 Task: Sort the products in the category "More Deli Meats" by unit price (low first).
Action: Mouse moved to (828, 298)
Screenshot: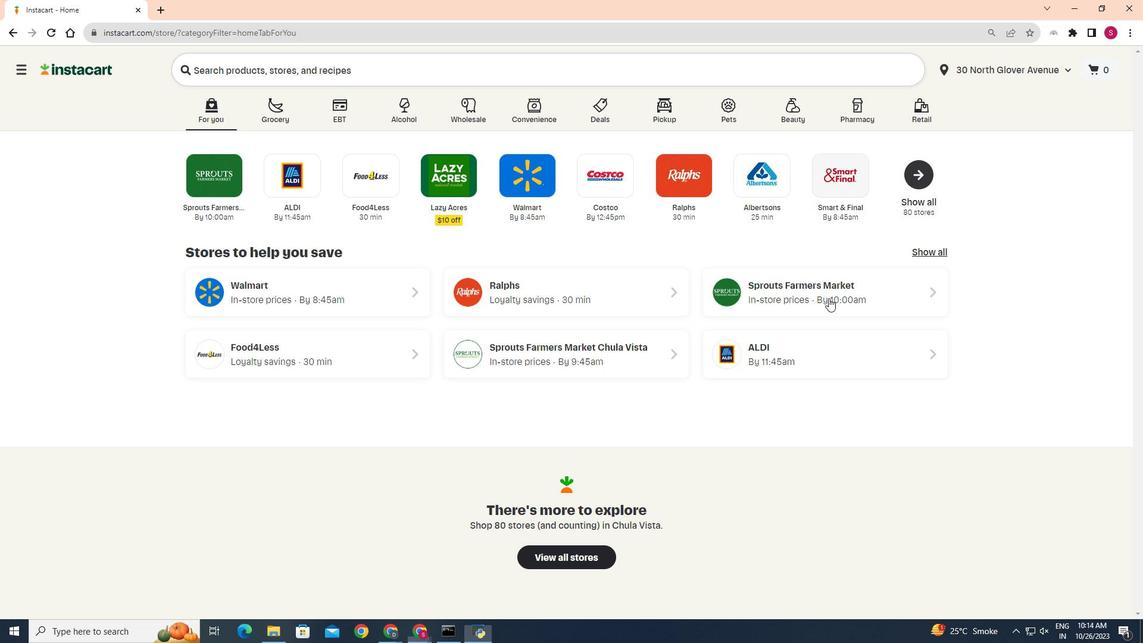 
Action: Mouse pressed left at (828, 298)
Screenshot: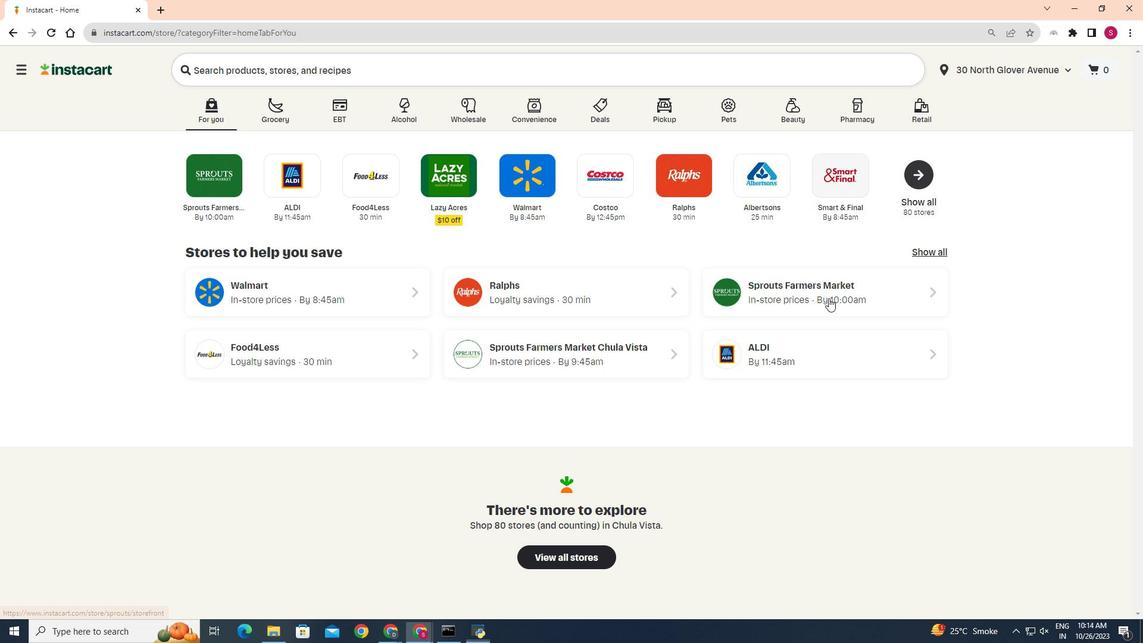 
Action: Mouse moved to (47, 543)
Screenshot: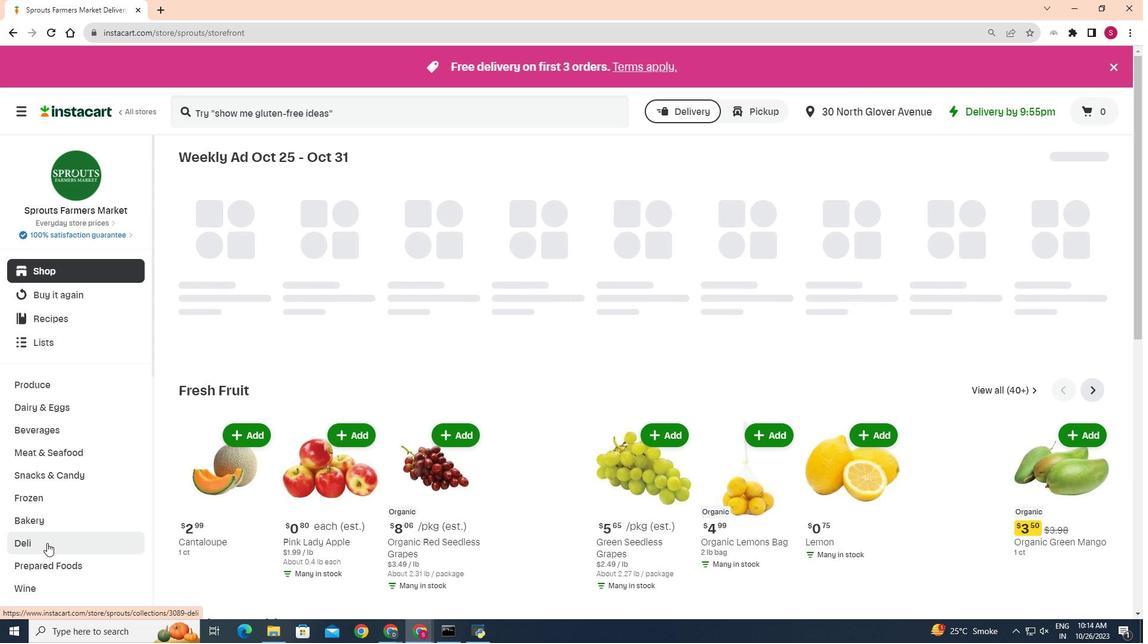 
Action: Mouse pressed left at (47, 543)
Screenshot: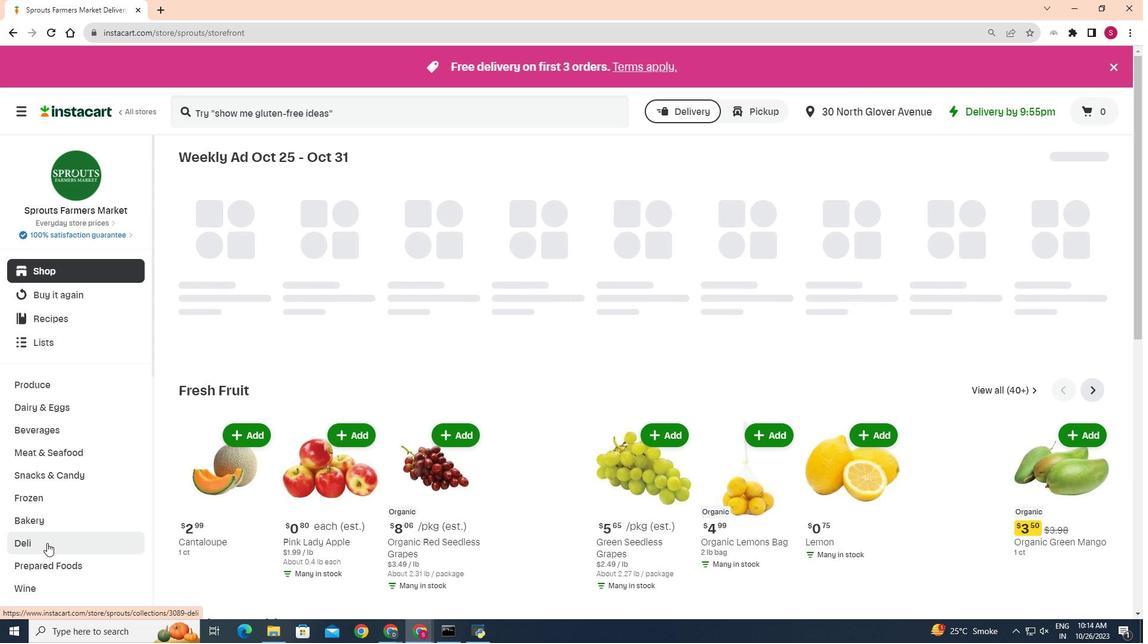 
Action: Mouse moved to (253, 191)
Screenshot: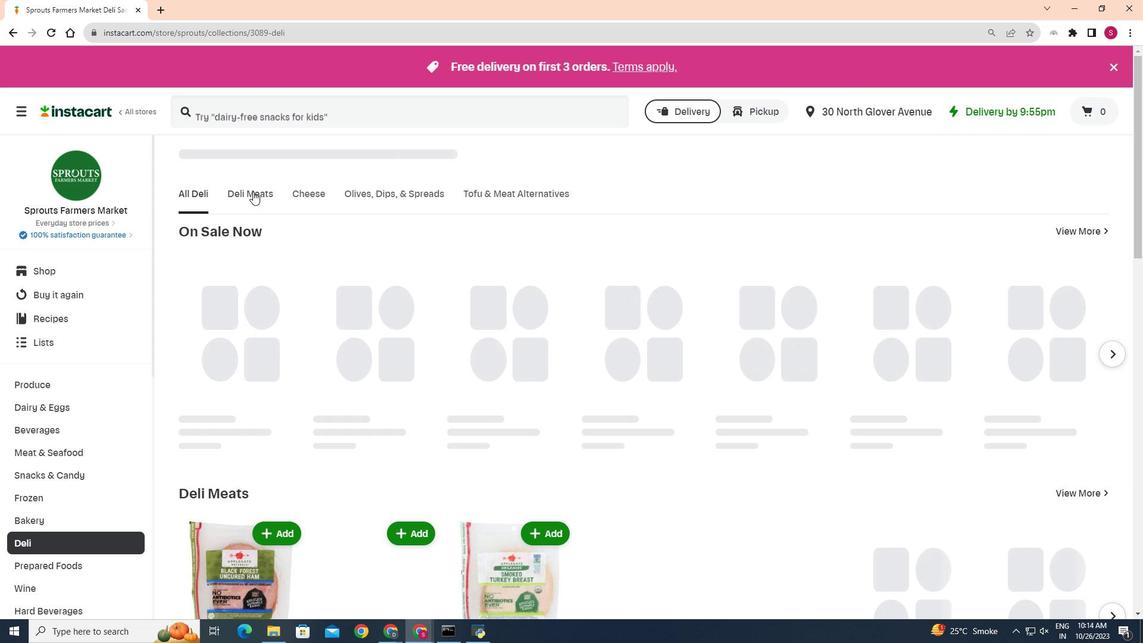 
Action: Mouse pressed left at (253, 191)
Screenshot: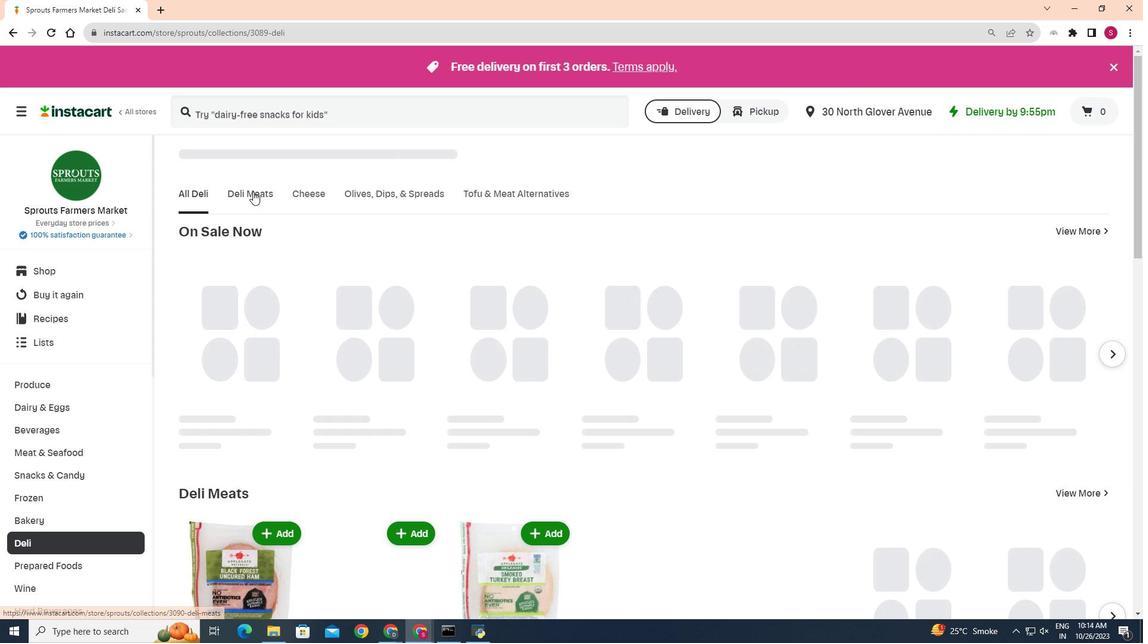 
Action: Mouse moved to (750, 247)
Screenshot: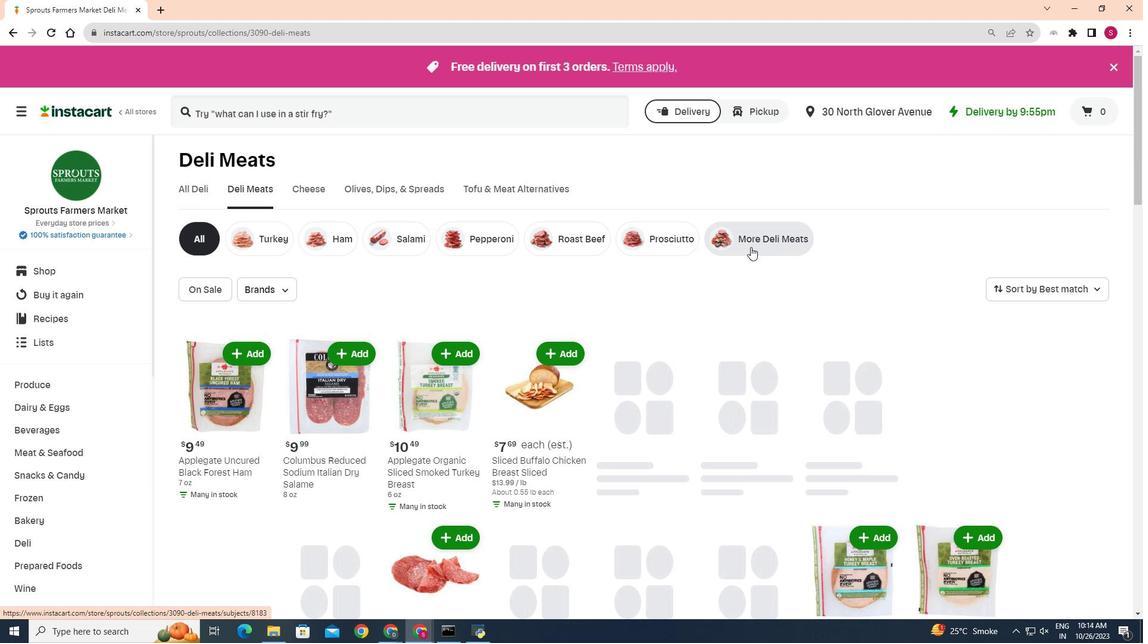 
Action: Mouse pressed left at (750, 247)
Screenshot: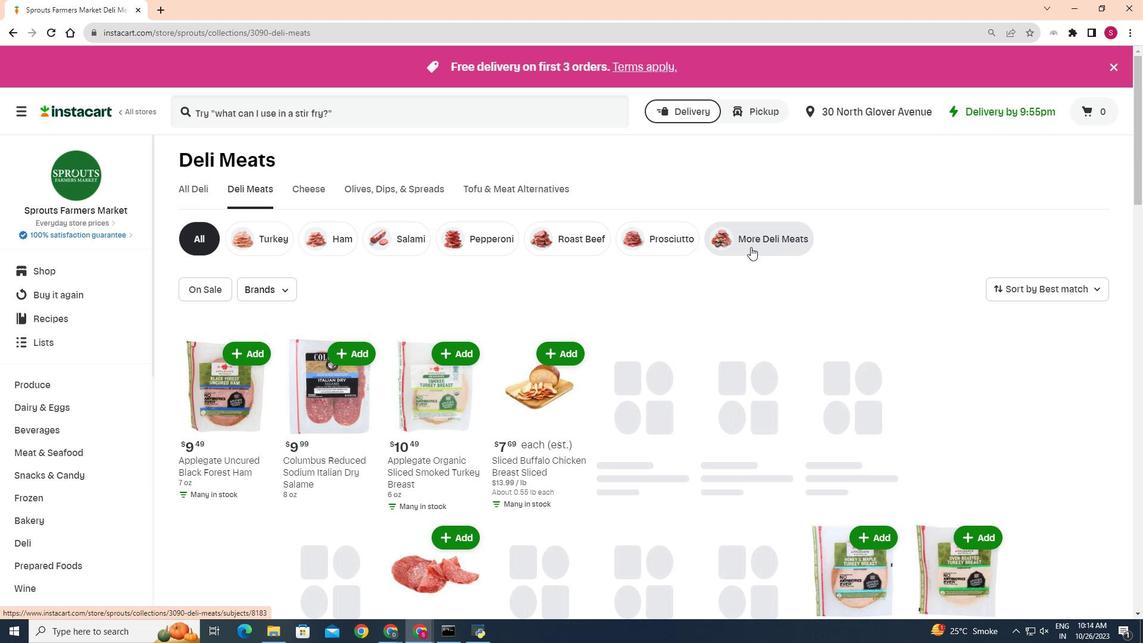 
Action: Mouse moved to (1102, 287)
Screenshot: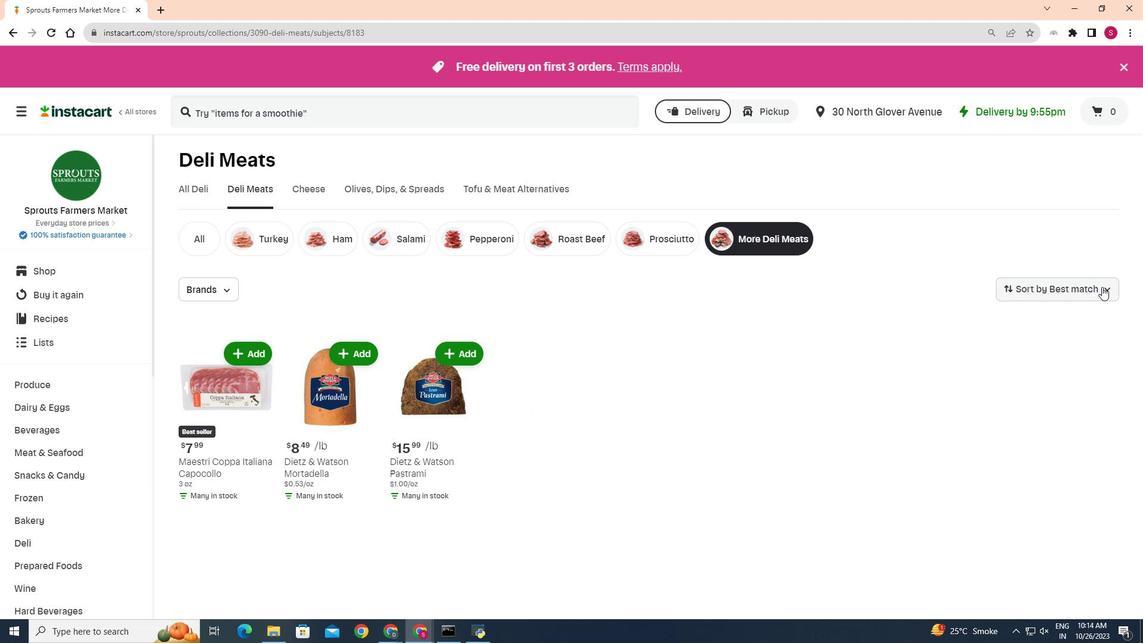 
Action: Mouse pressed left at (1102, 287)
Screenshot: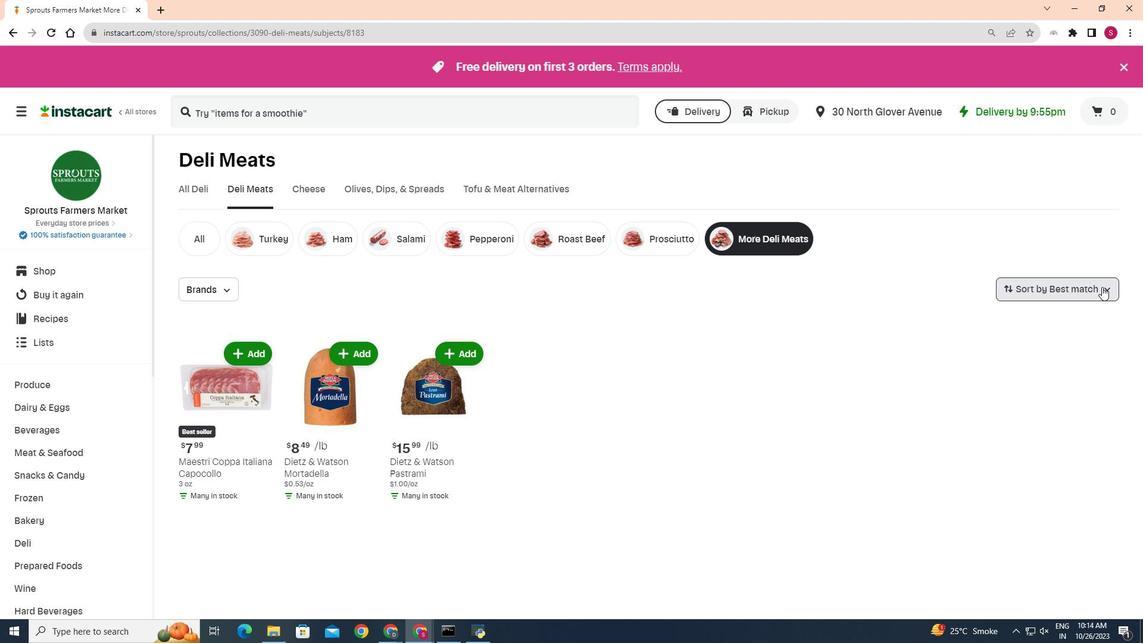 
Action: Mouse moved to (1081, 393)
Screenshot: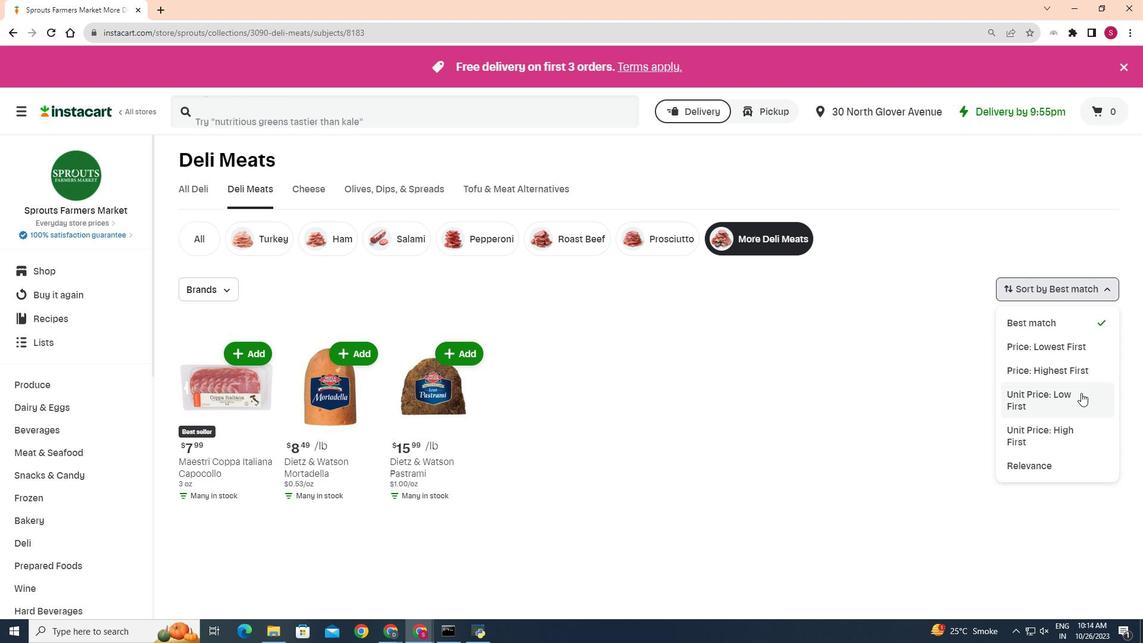 
Action: Mouse pressed left at (1081, 393)
Screenshot: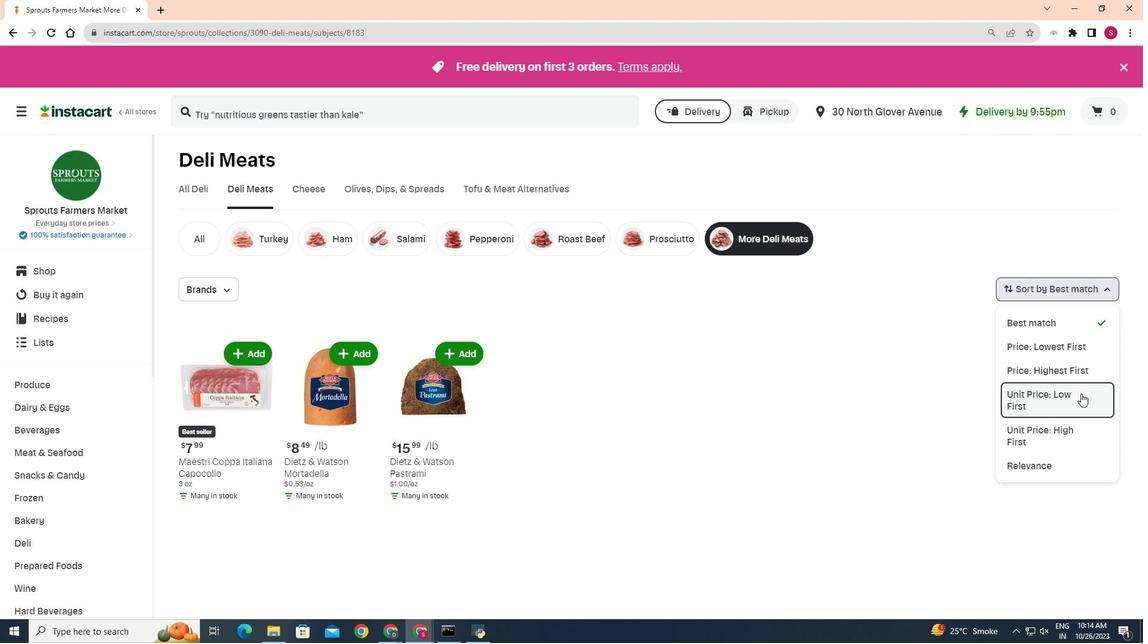 
Action: Mouse moved to (968, 398)
Screenshot: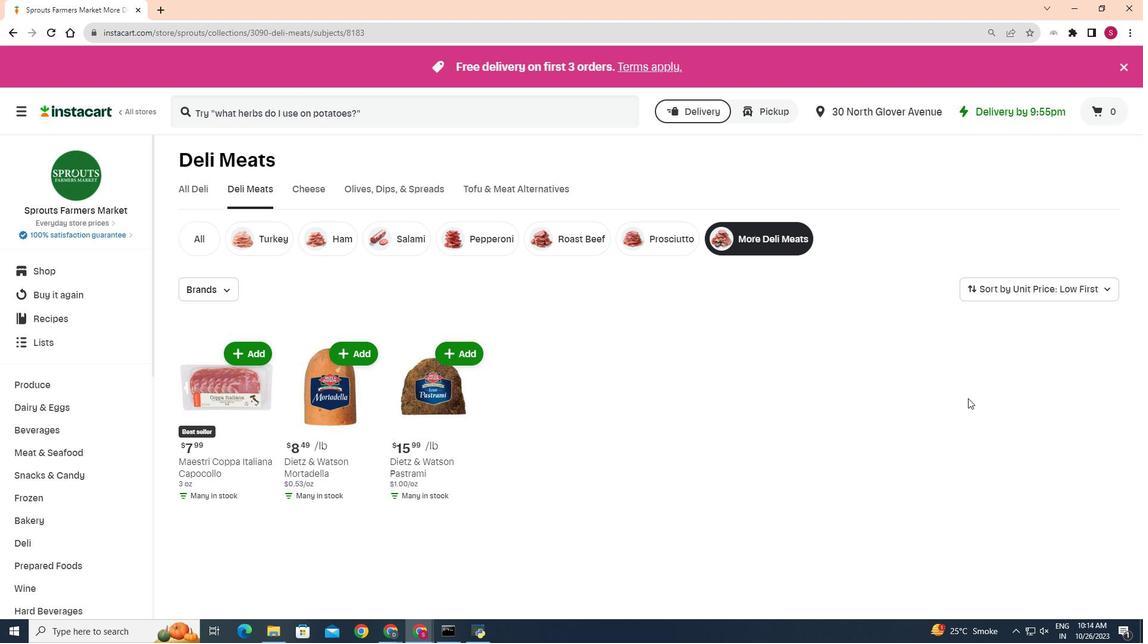 
